 Task: Select the schedule "Working hours".
Action: Mouse moved to (135, 304)
Screenshot: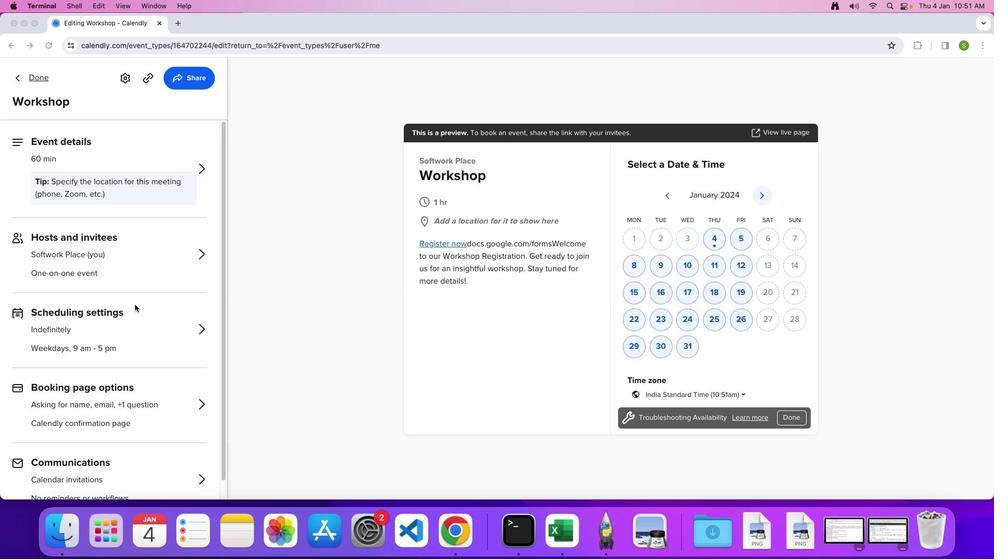 
Action: Mouse pressed left at (135, 304)
Screenshot: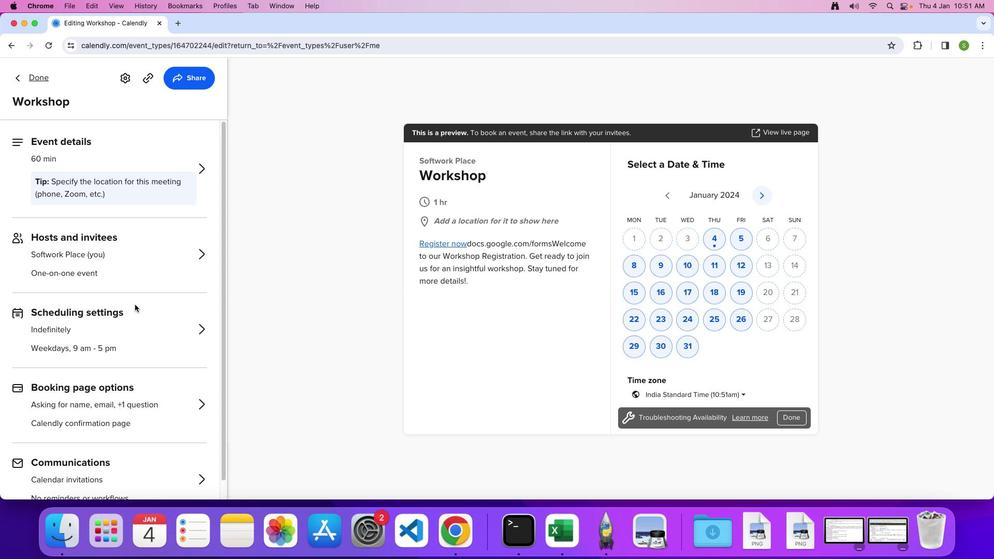 
Action: Mouse moved to (133, 317)
Screenshot: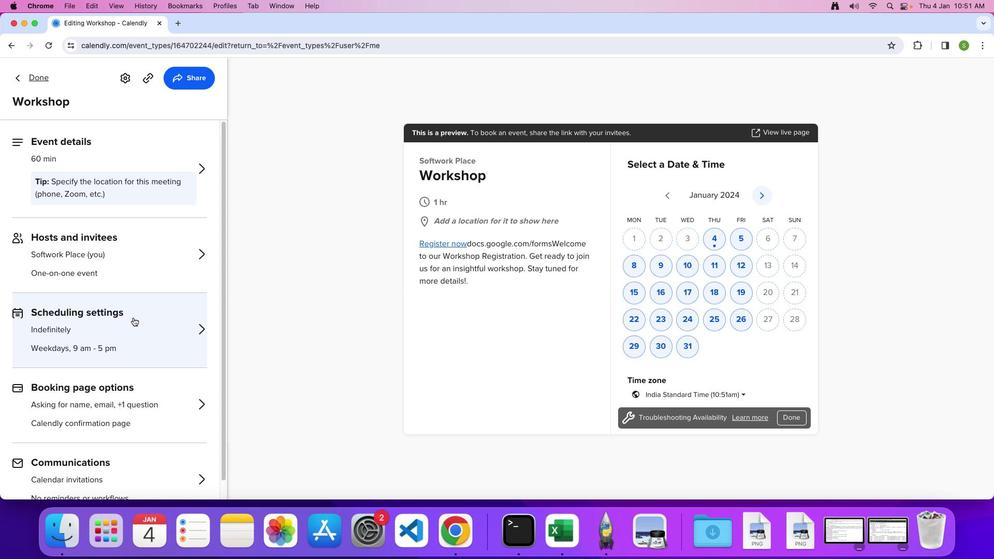 
Action: Mouse pressed left at (133, 317)
Screenshot: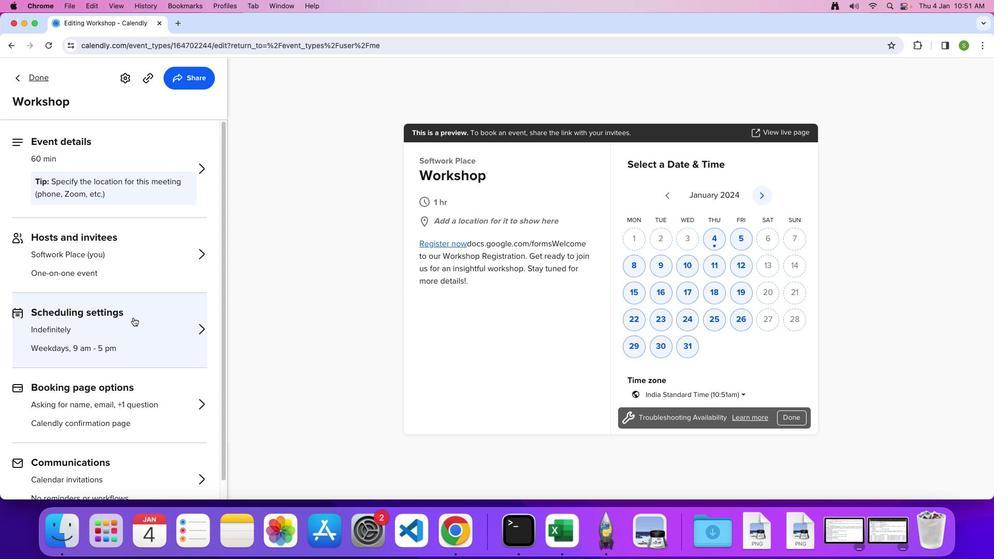 
Action: Mouse moved to (107, 328)
Screenshot: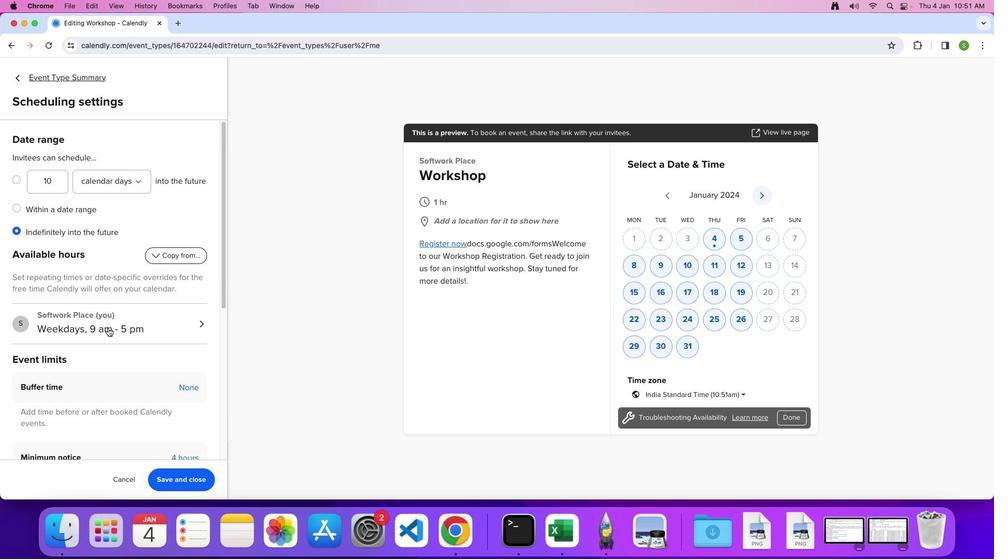 
Action: Mouse pressed left at (107, 328)
Screenshot: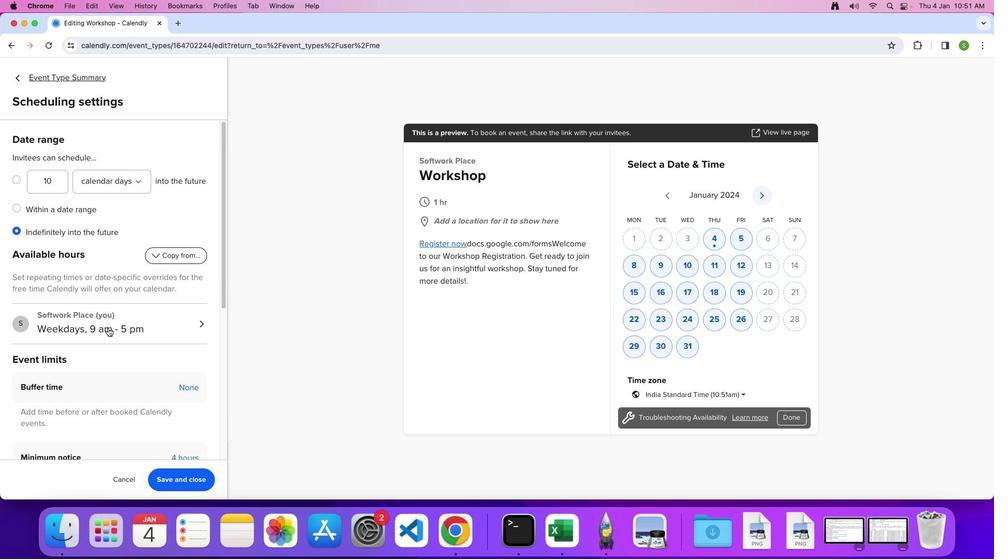
Action: Mouse moved to (75, 193)
Screenshot: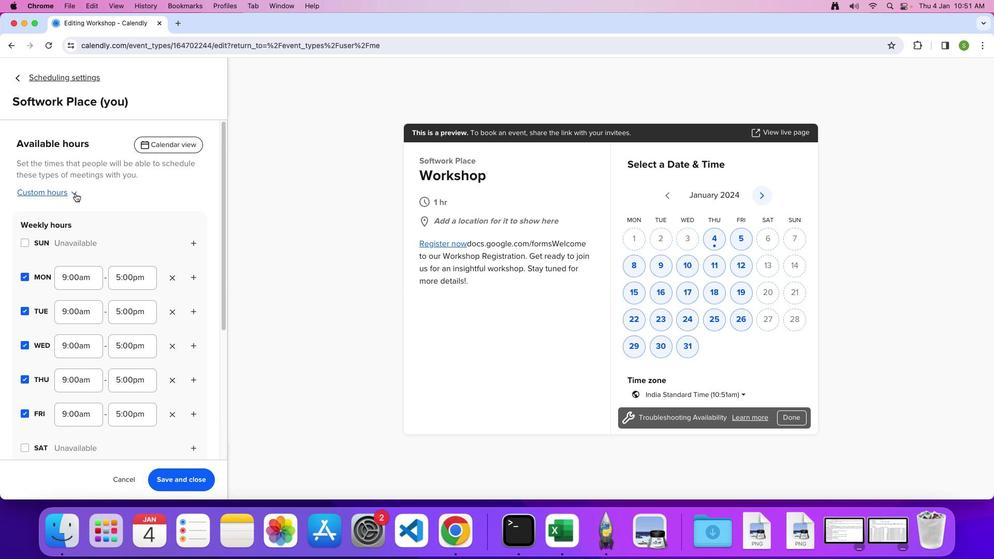 
Action: Mouse pressed left at (75, 193)
Screenshot: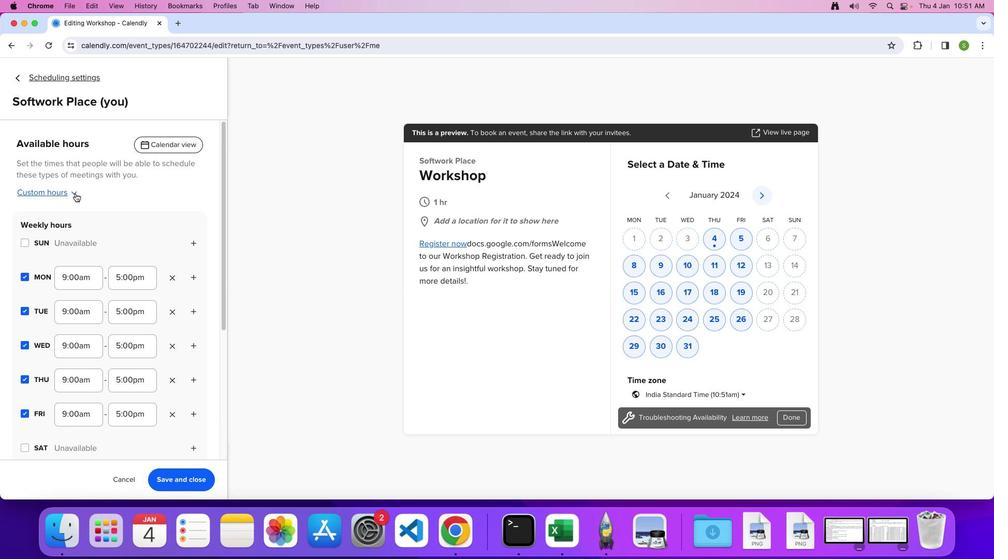 
Action: Mouse moved to (66, 233)
Screenshot: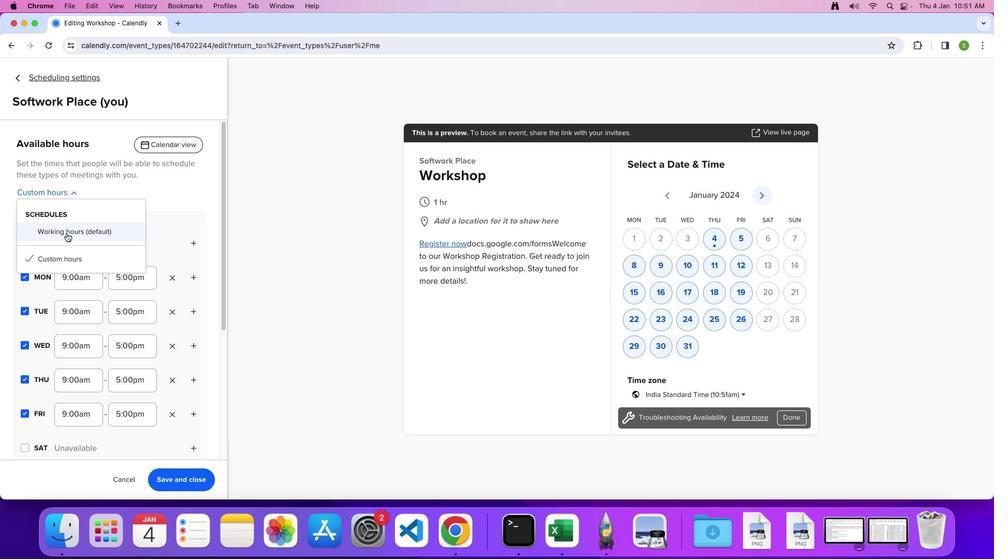 
Action: Mouse pressed left at (66, 233)
Screenshot: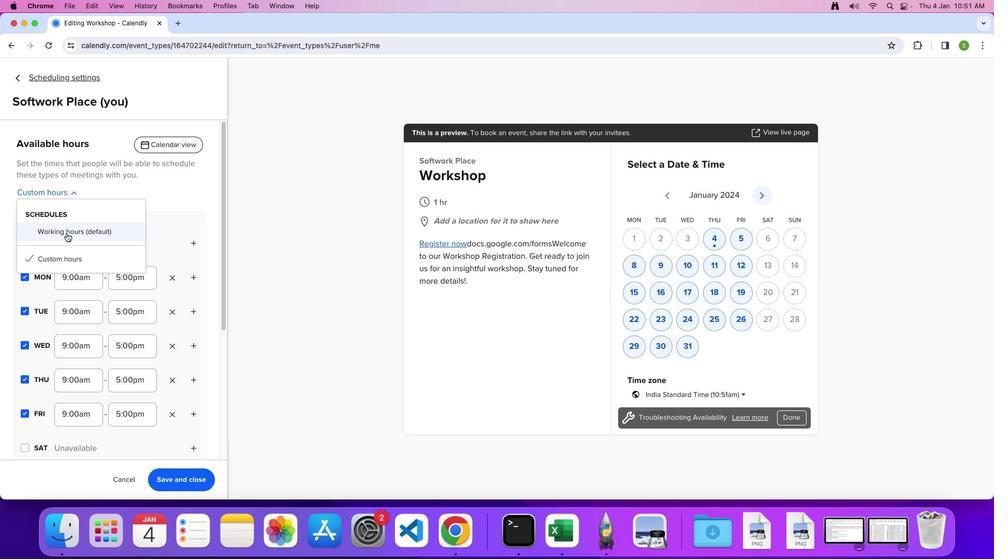 
Action: Mouse moved to (66, 234)
Screenshot: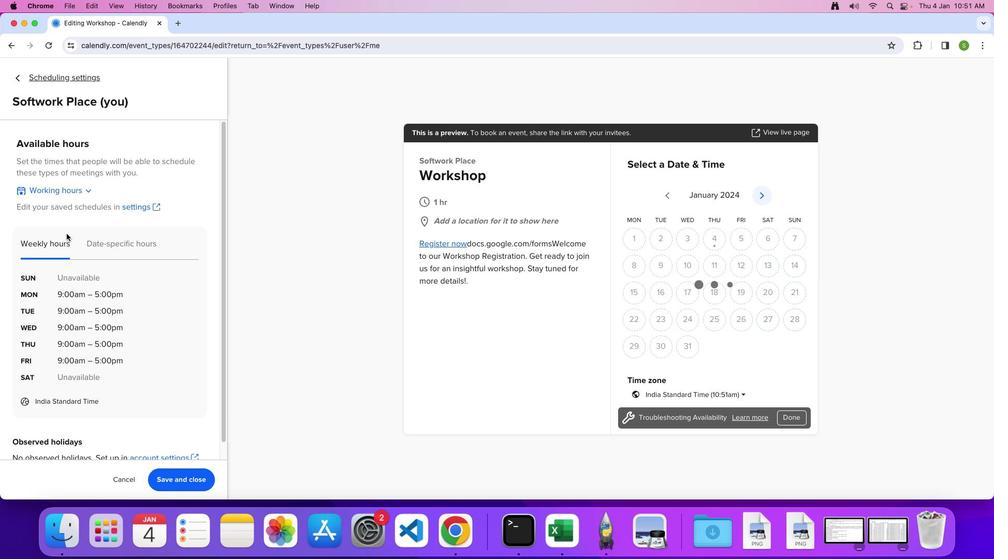 
